Task: Exclude specific emails from search results: `-subject:exclude_records`.
Action: Mouse moved to (685, 80)
Screenshot: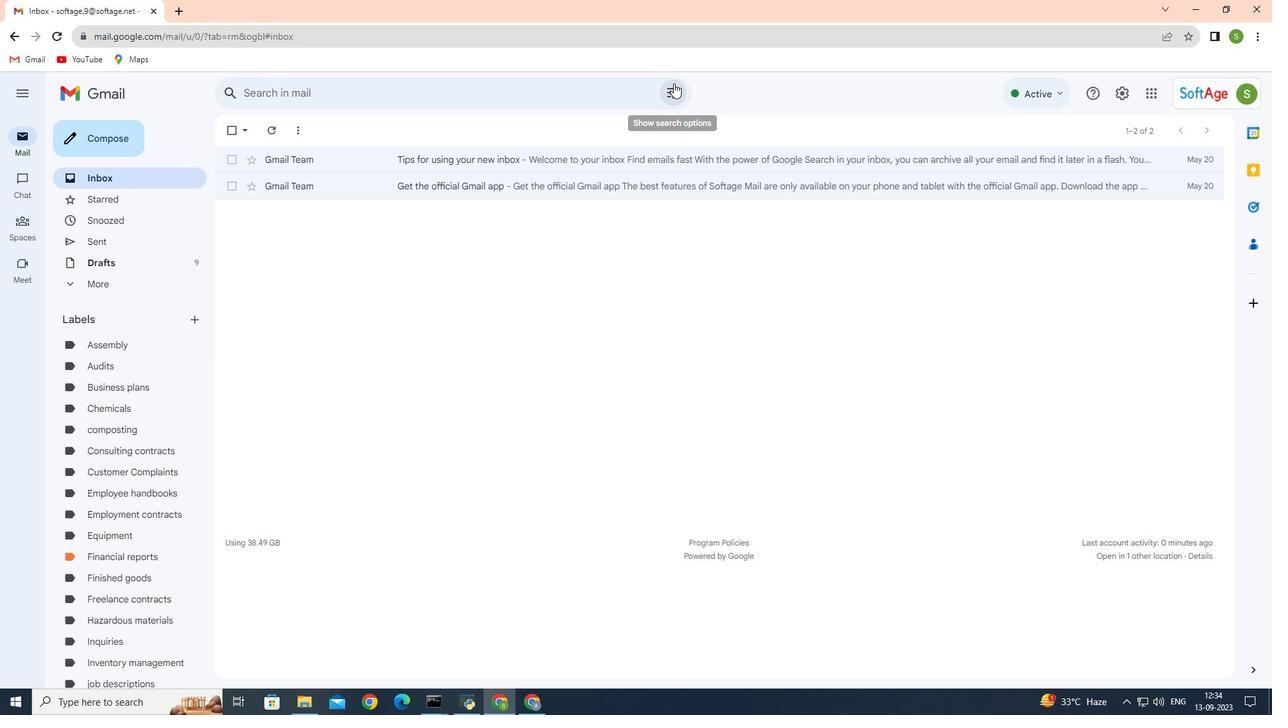 
Action: Mouse pressed left at (685, 80)
Screenshot: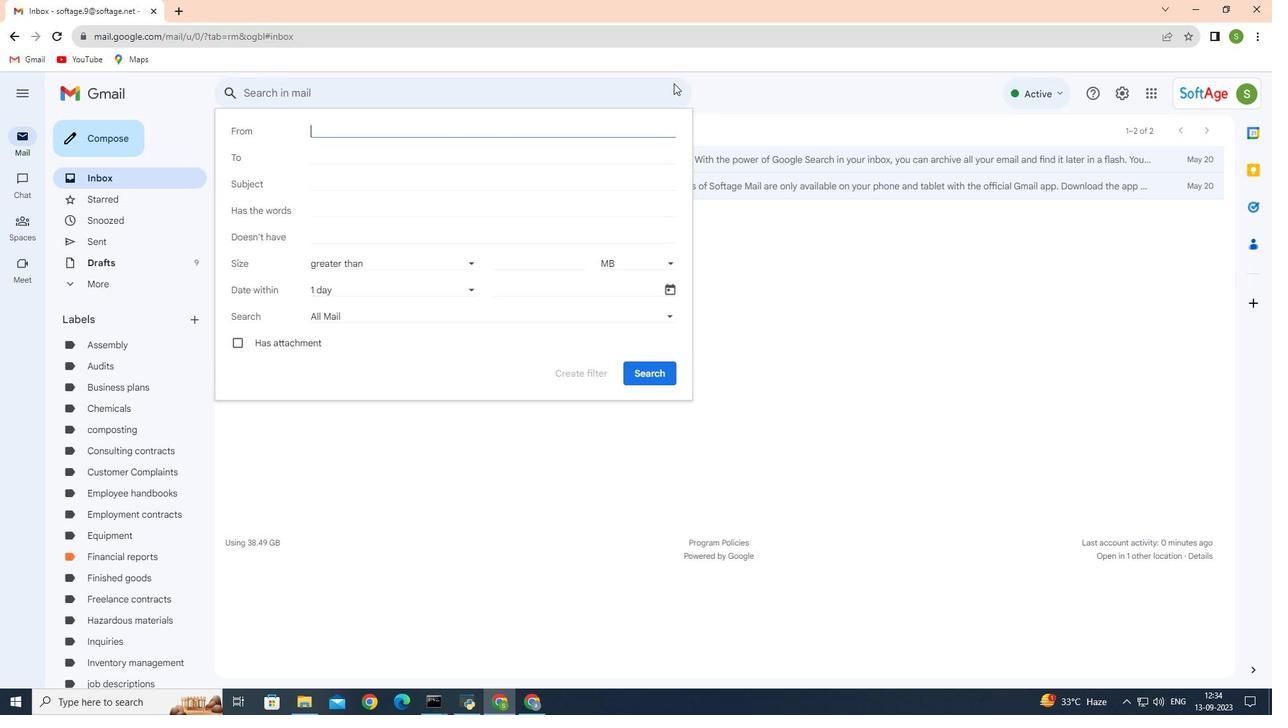 
Action: Mouse moved to (355, 182)
Screenshot: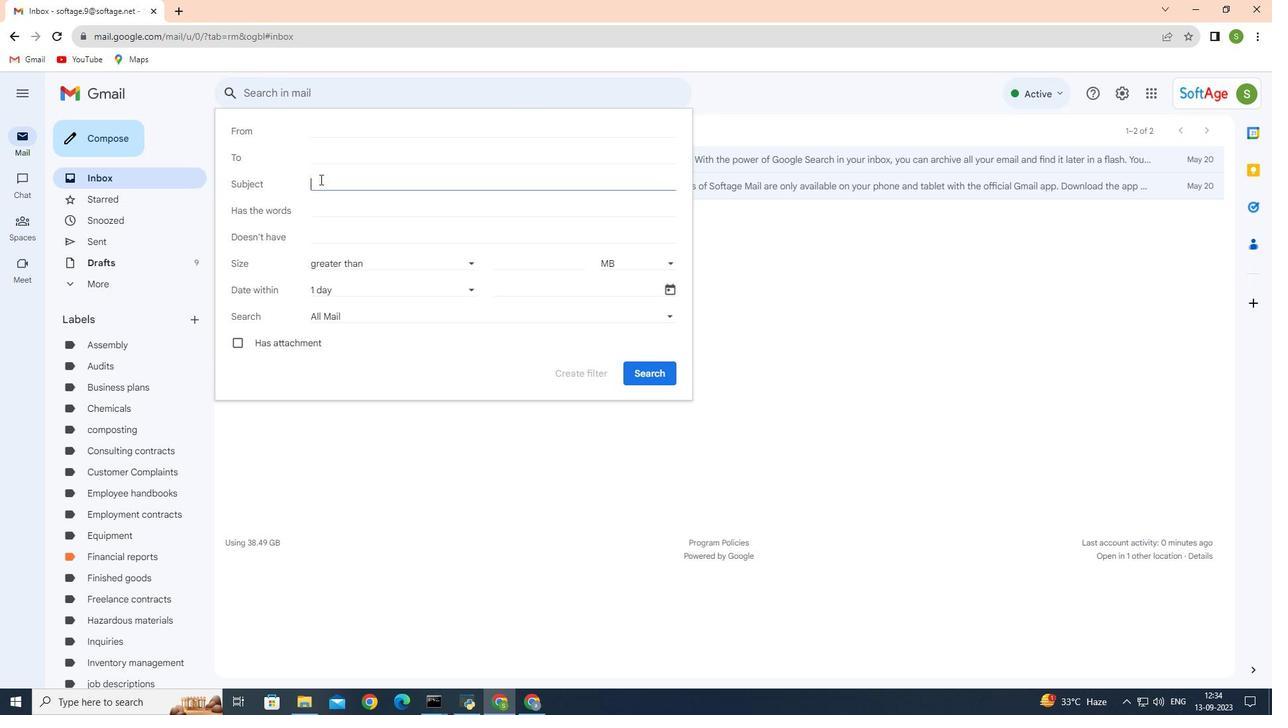 
Action: Mouse pressed left at (355, 182)
Screenshot: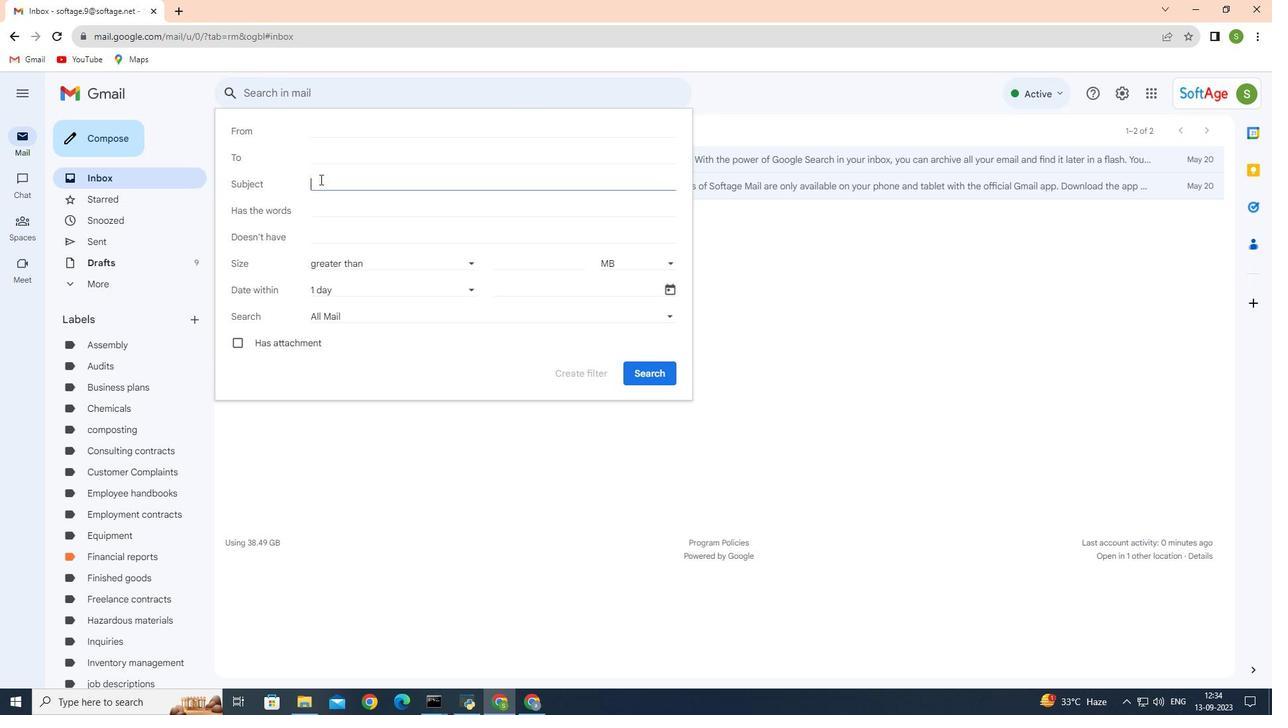 
Action: Mouse moved to (472, 168)
Screenshot: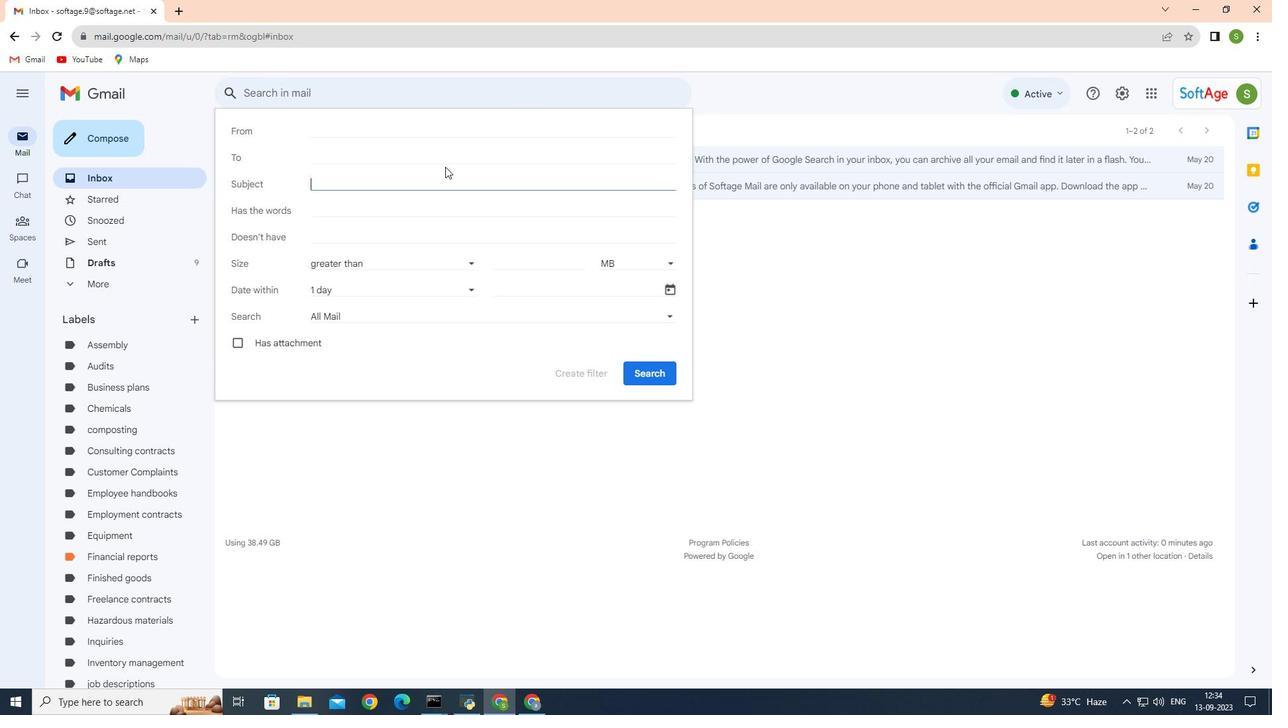 
Action: Mouse pressed left at (472, 168)
Screenshot: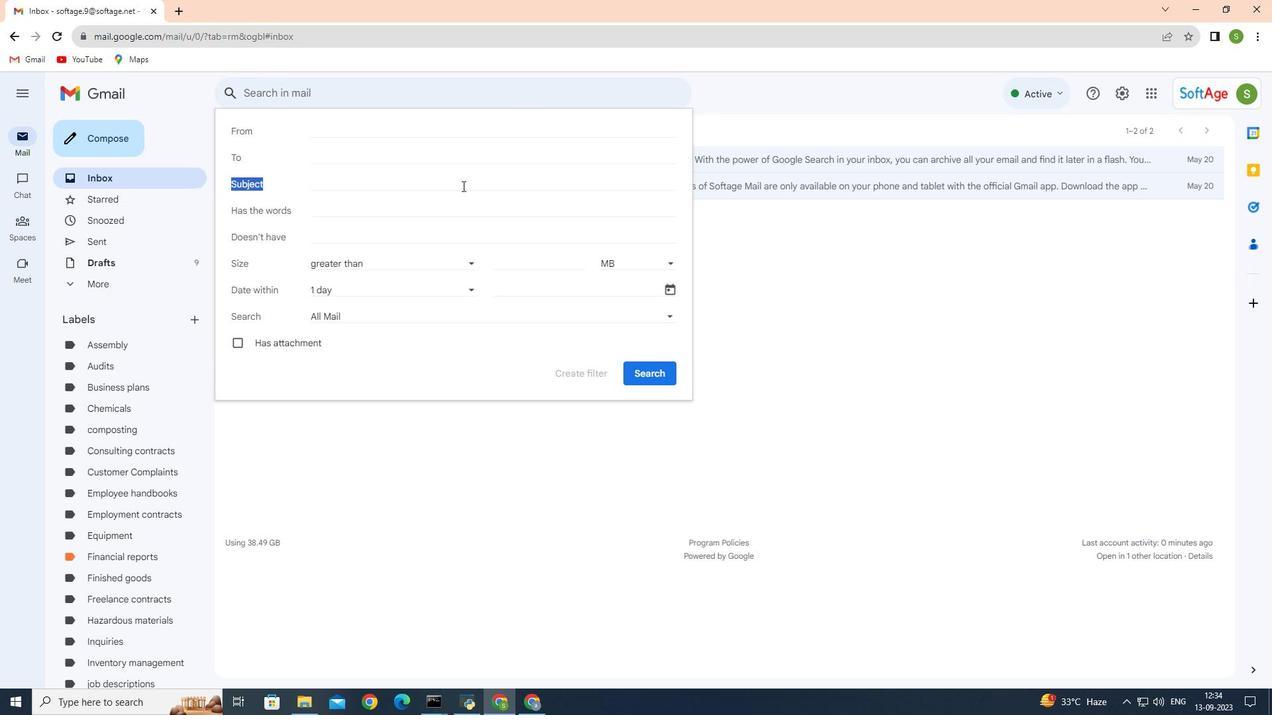 
Action: Mouse moved to (488, 188)
Screenshot: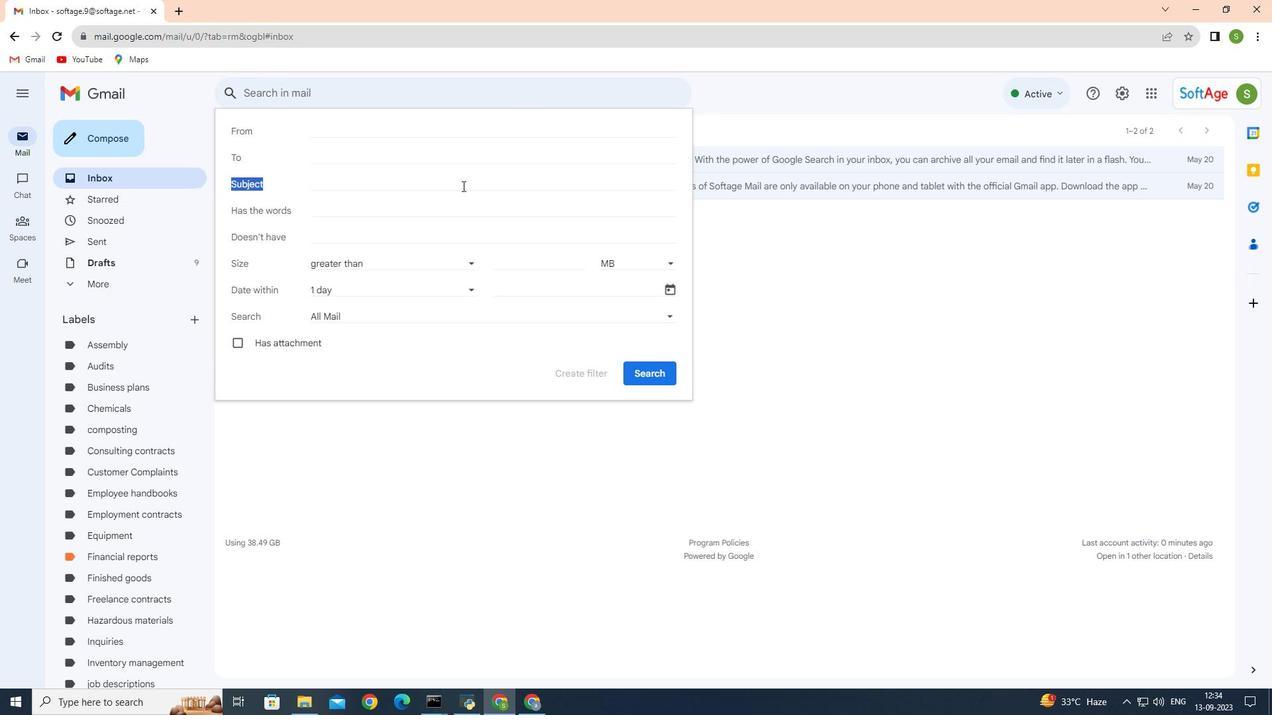 
Action: Key pressed exclu
Screenshot: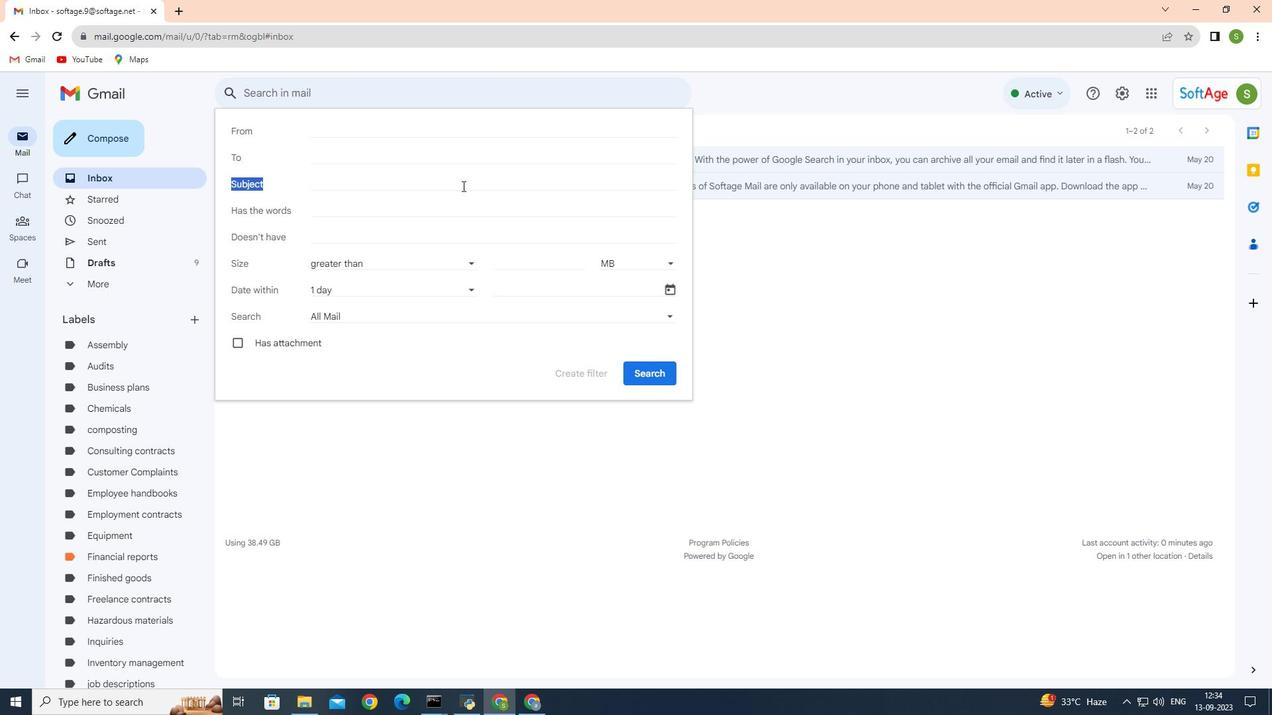 
Action: Mouse moved to (431, 179)
Screenshot: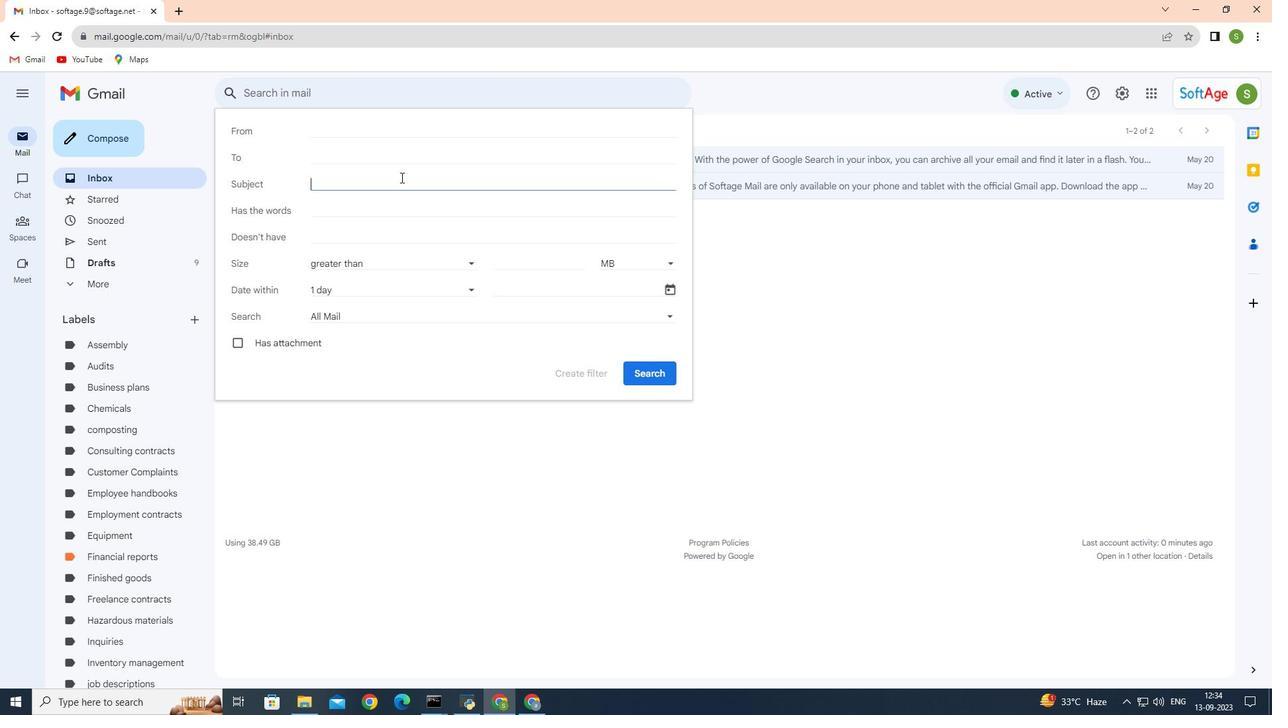 
Action: Mouse pressed left at (431, 179)
Screenshot: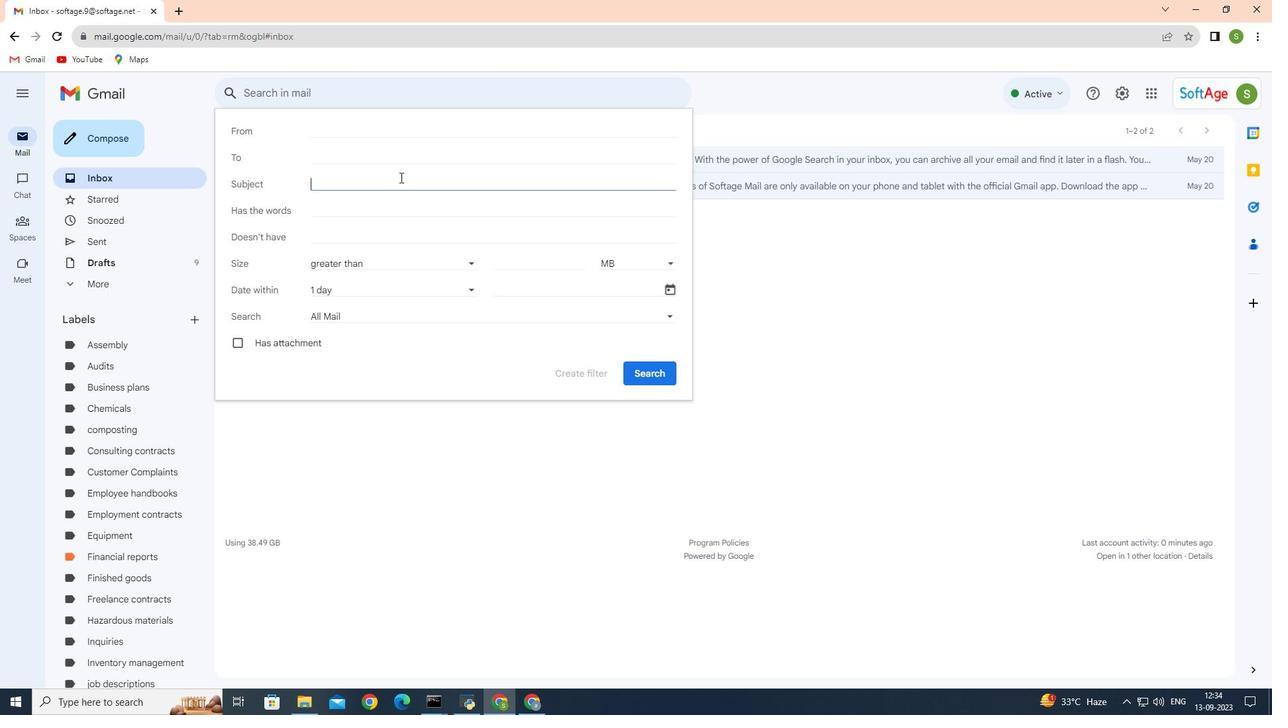 
Action: Mouse moved to (524, 163)
Screenshot: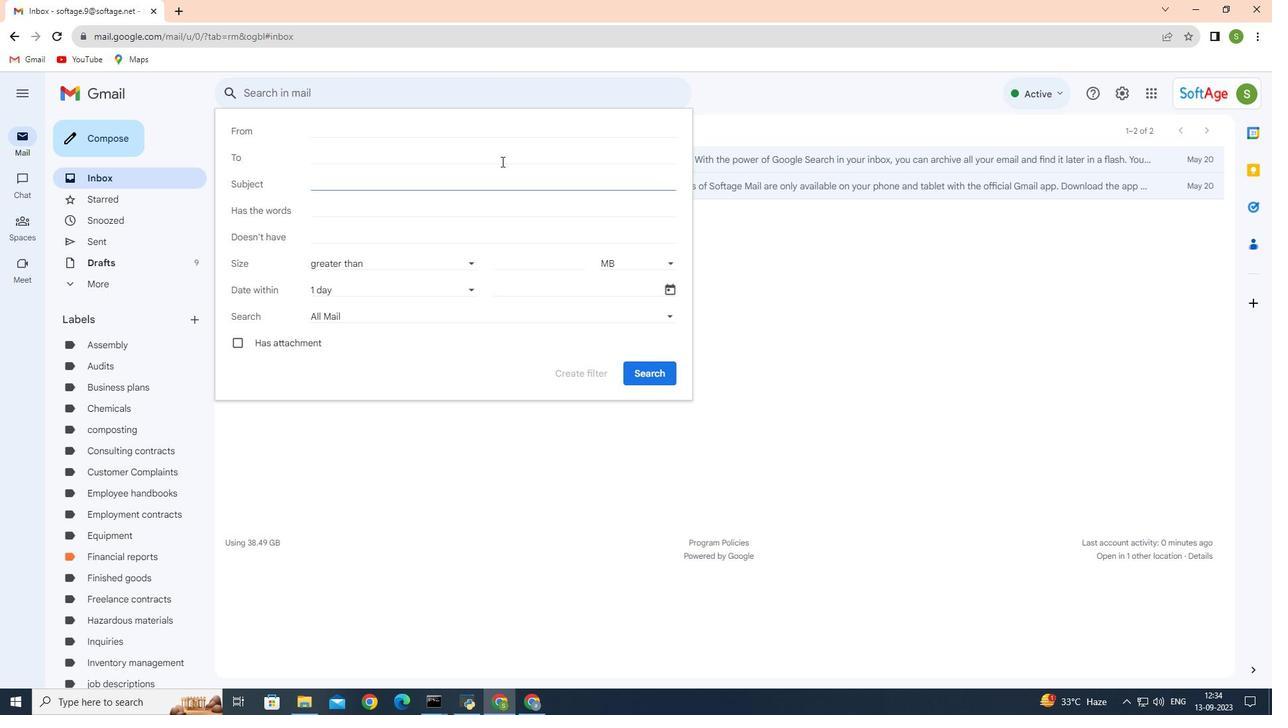 
Action: Key pressed exclude<Key.shift>_recv<Key.backspace>ords
Screenshot: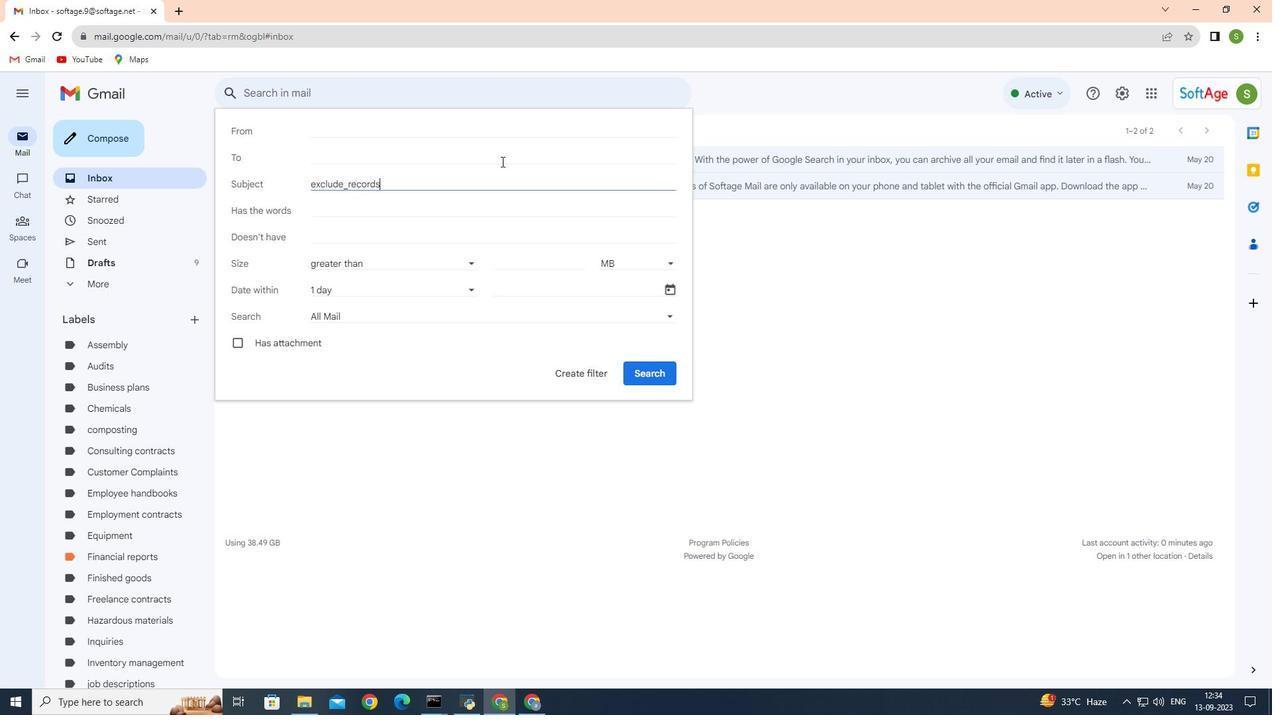 
Action: Mouse moved to (658, 388)
Screenshot: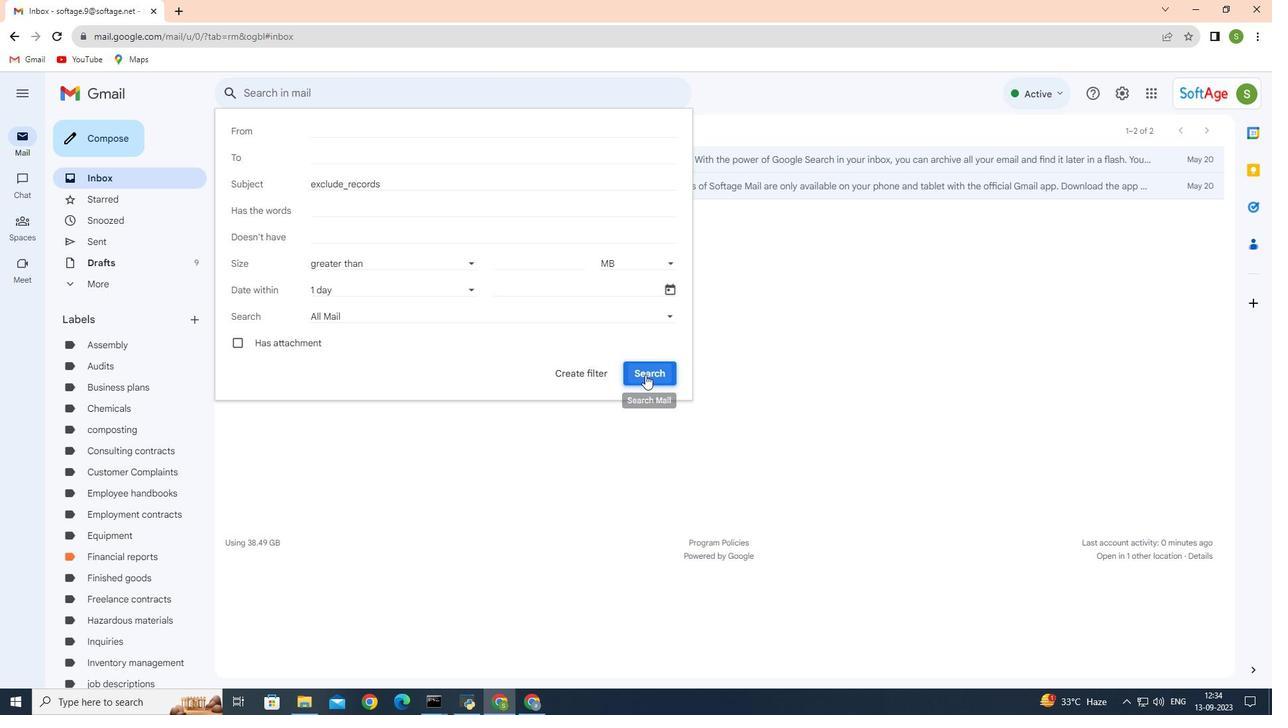 
Action: Mouse pressed left at (658, 388)
Screenshot: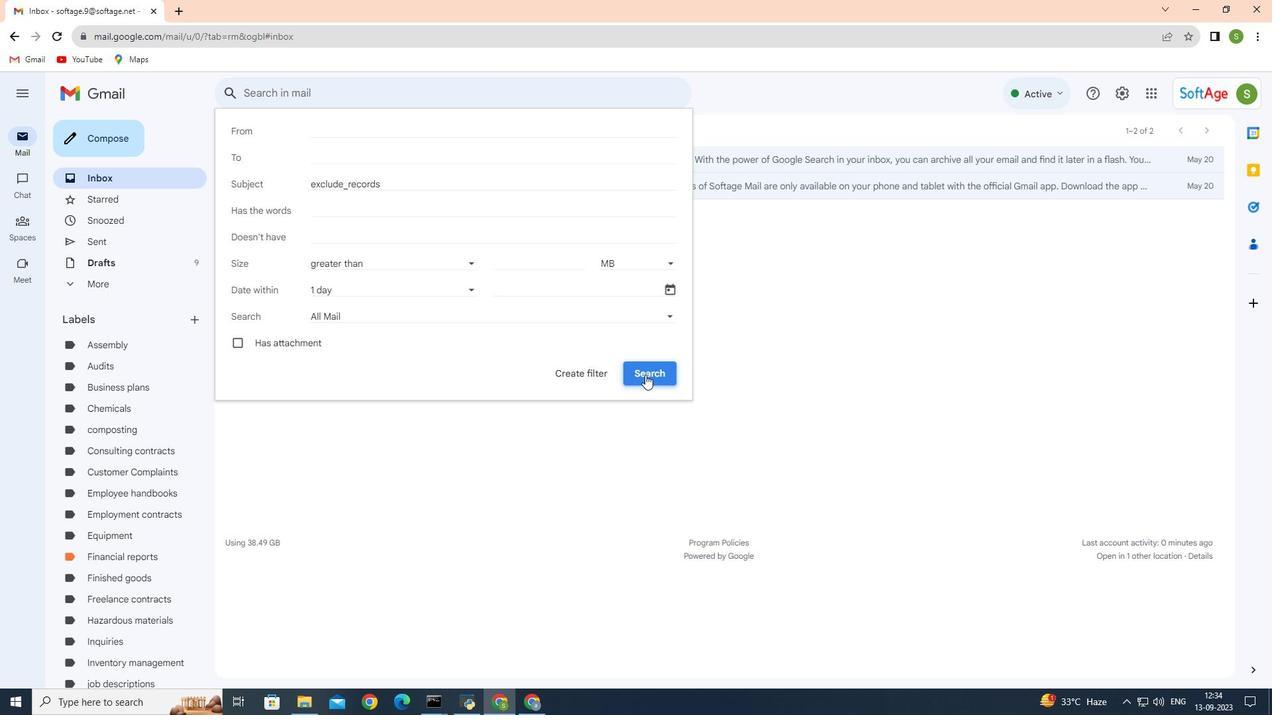 
Action: Mouse moved to (658, 388)
Screenshot: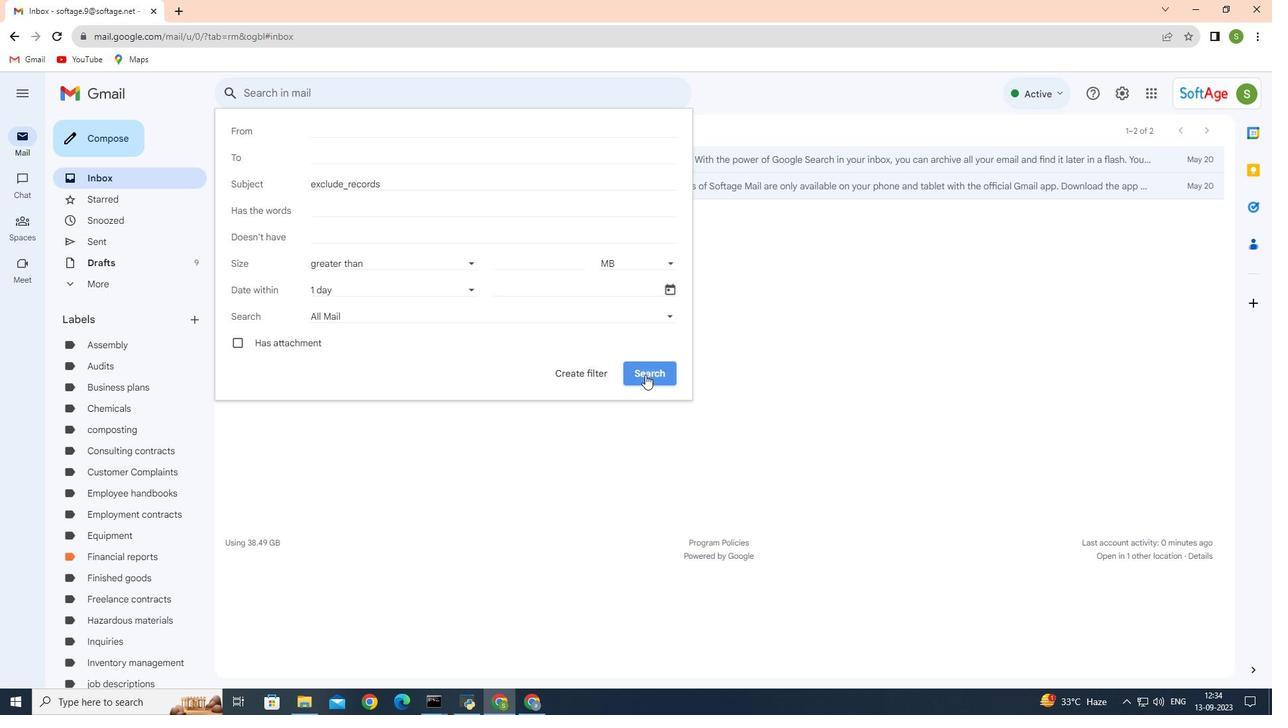 
